 Task: Look for products in the category "Specialty Cheeses" from Miyoko's only.
Action: Mouse moved to (889, 324)
Screenshot: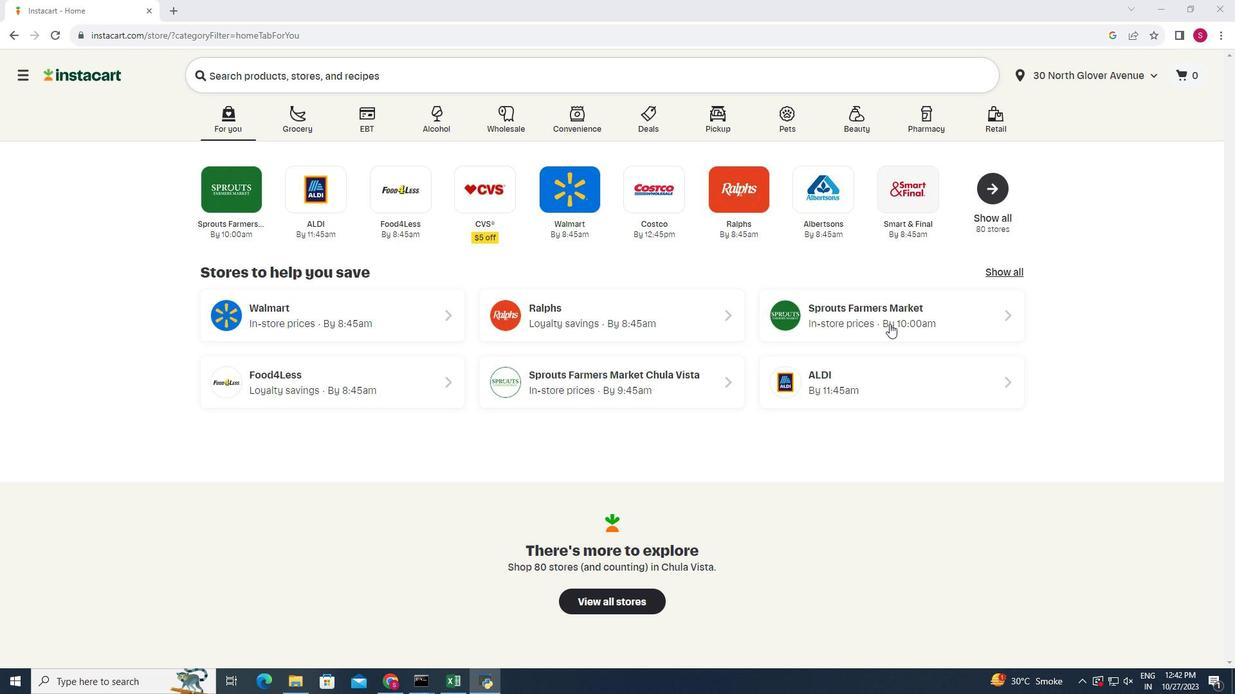 
Action: Mouse pressed left at (889, 324)
Screenshot: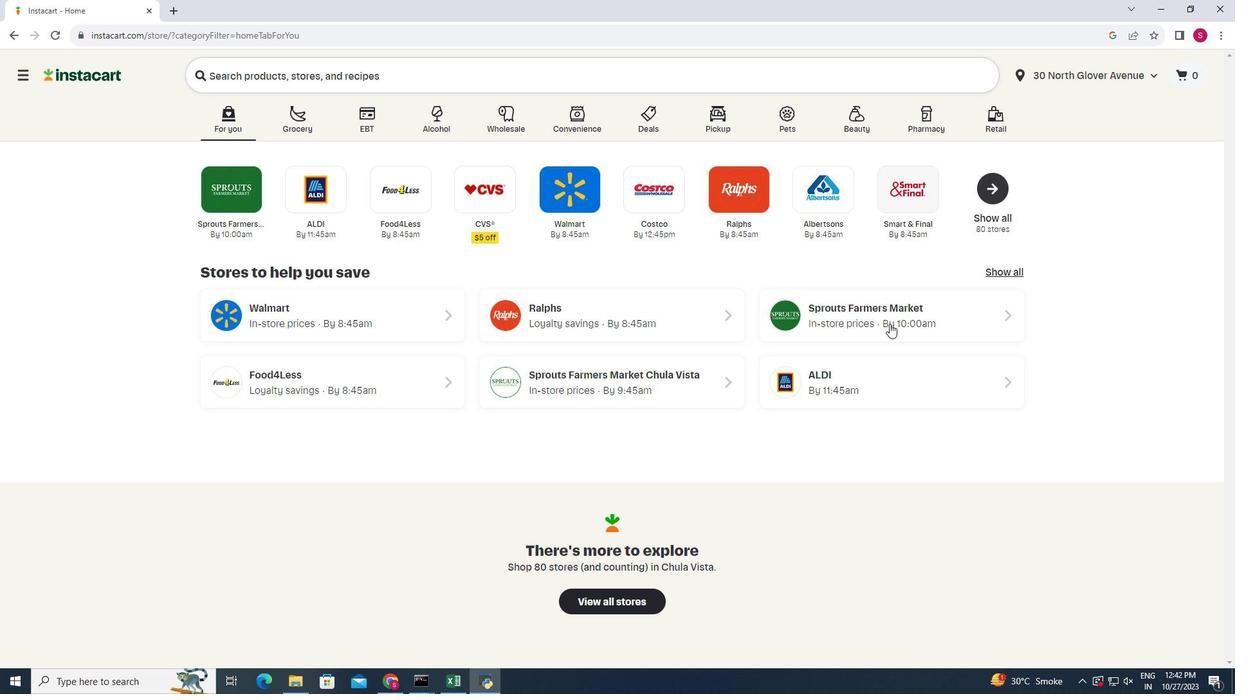 
Action: Mouse moved to (63, 573)
Screenshot: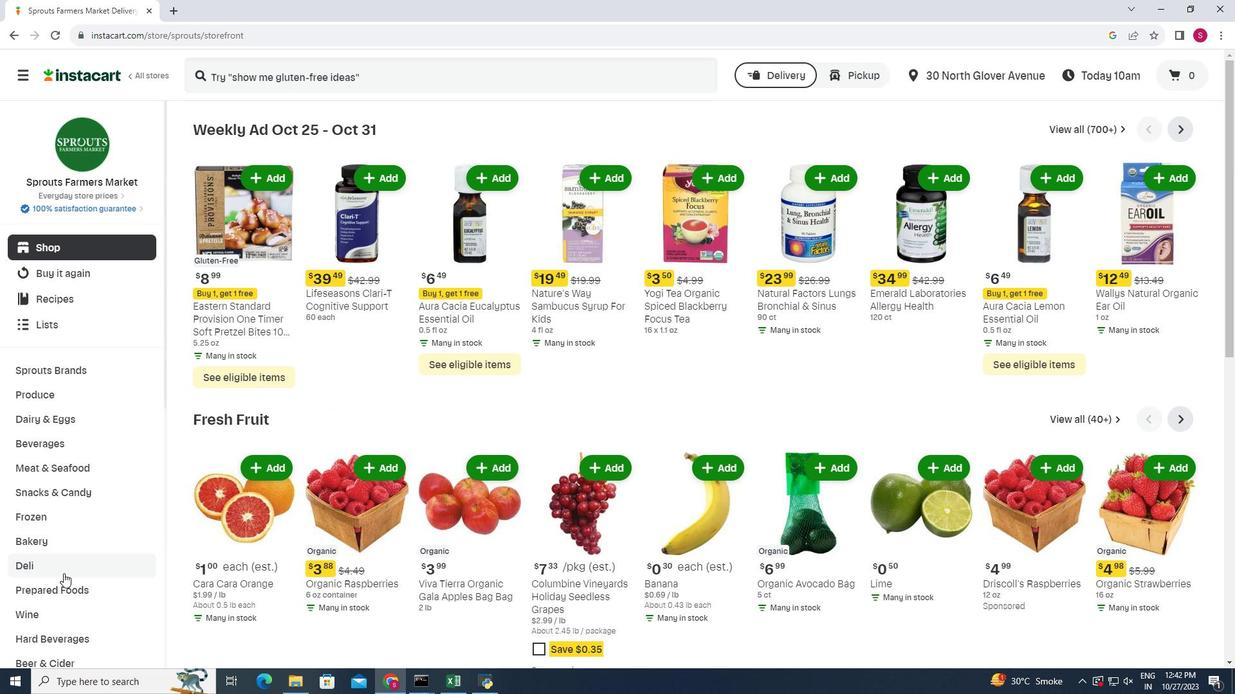 
Action: Mouse pressed left at (63, 573)
Screenshot: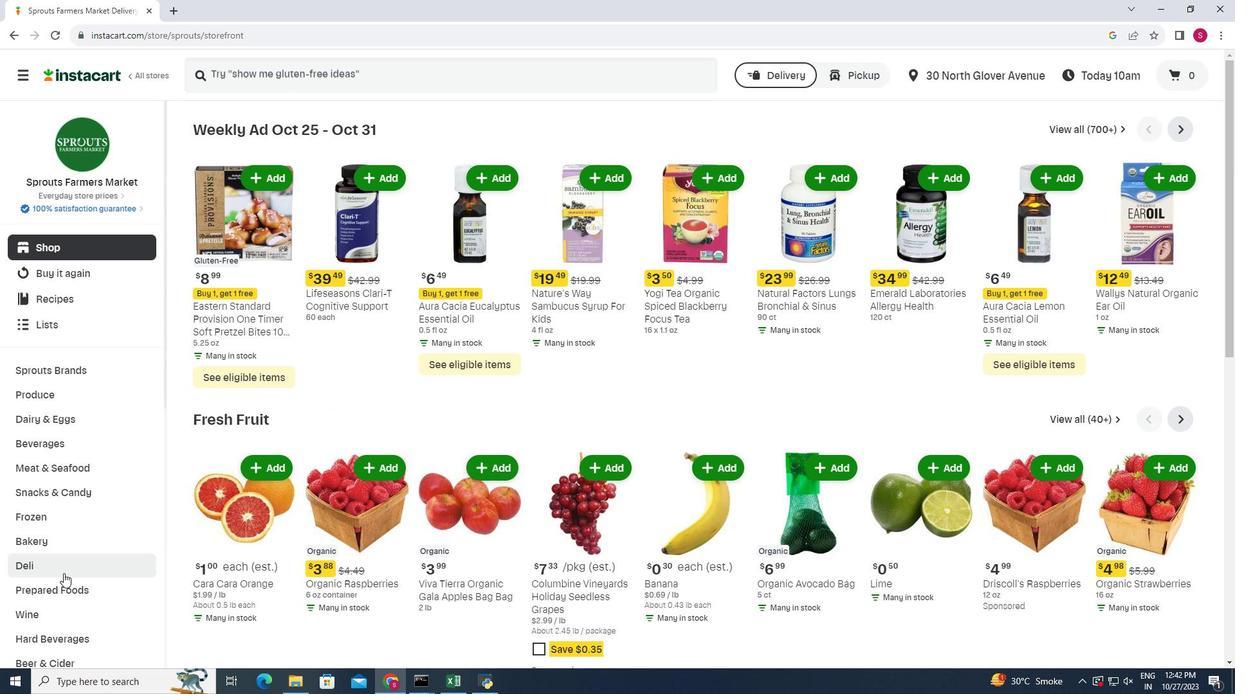 
Action: Mouse moved to (330, 338)
Screenshot: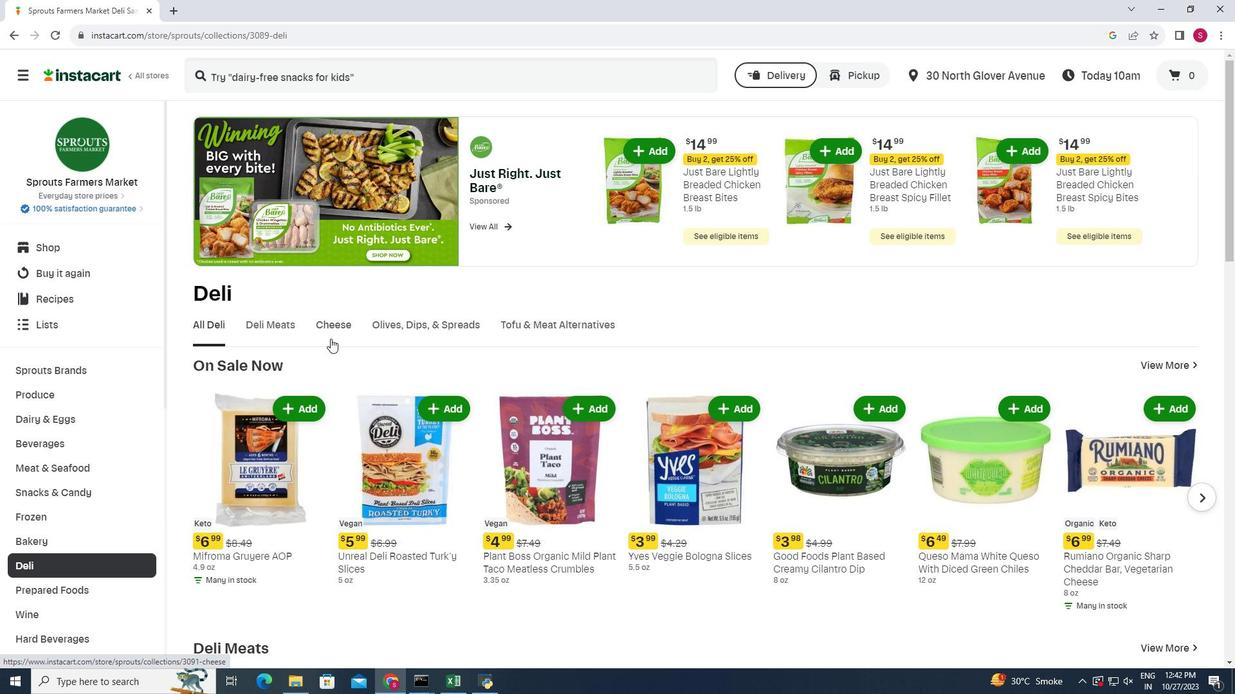 
Action: Mouse pressed left at (330, 338)
Screenshot: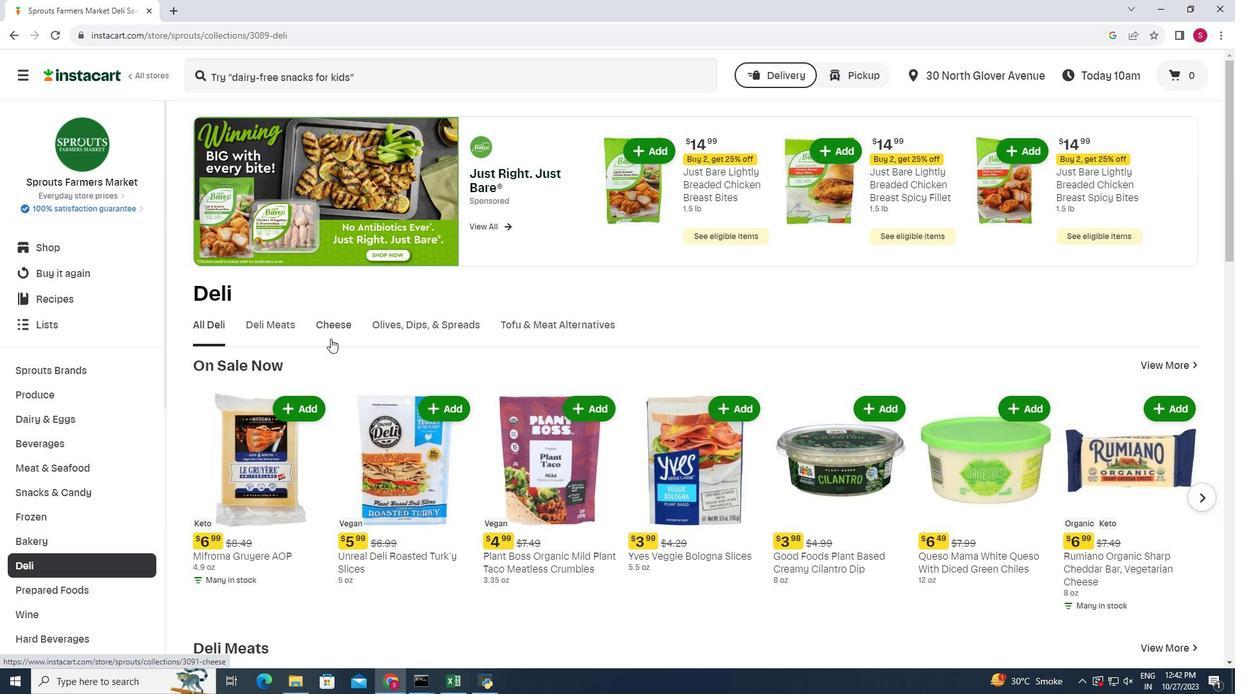 
Action: Mouse moved to (1194, 365)
Screenshot: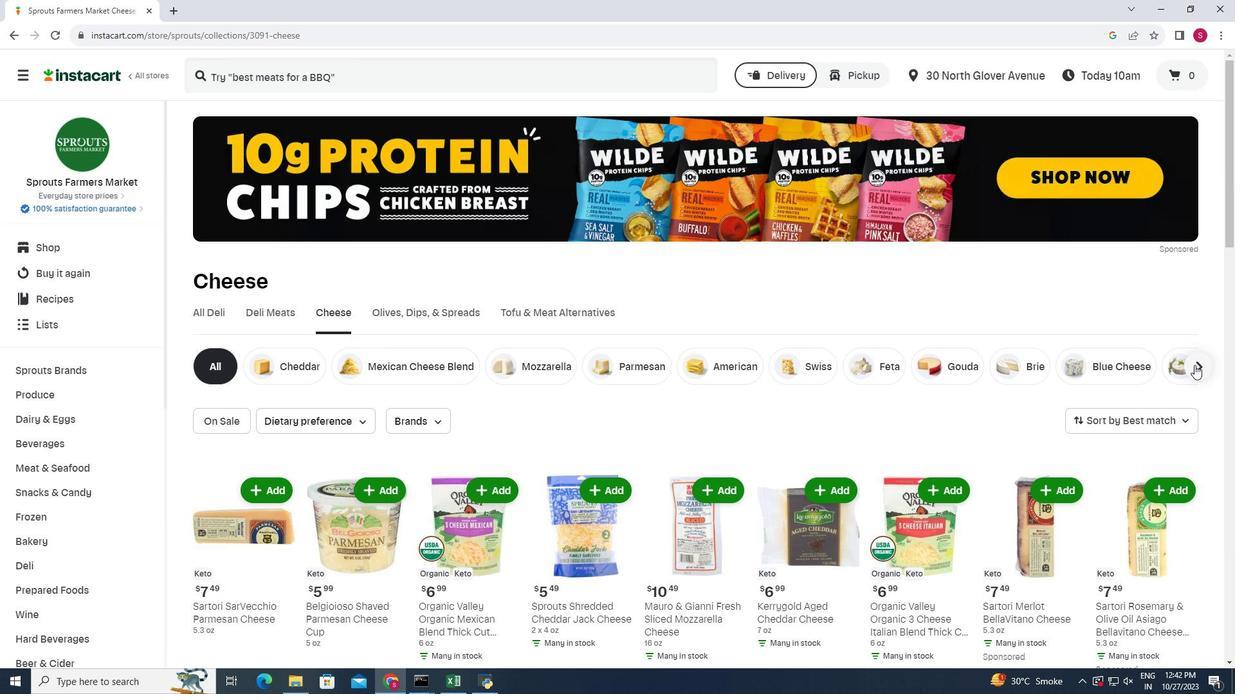 
Action: Mouse pressed left at (1194, 365)
Screenshot: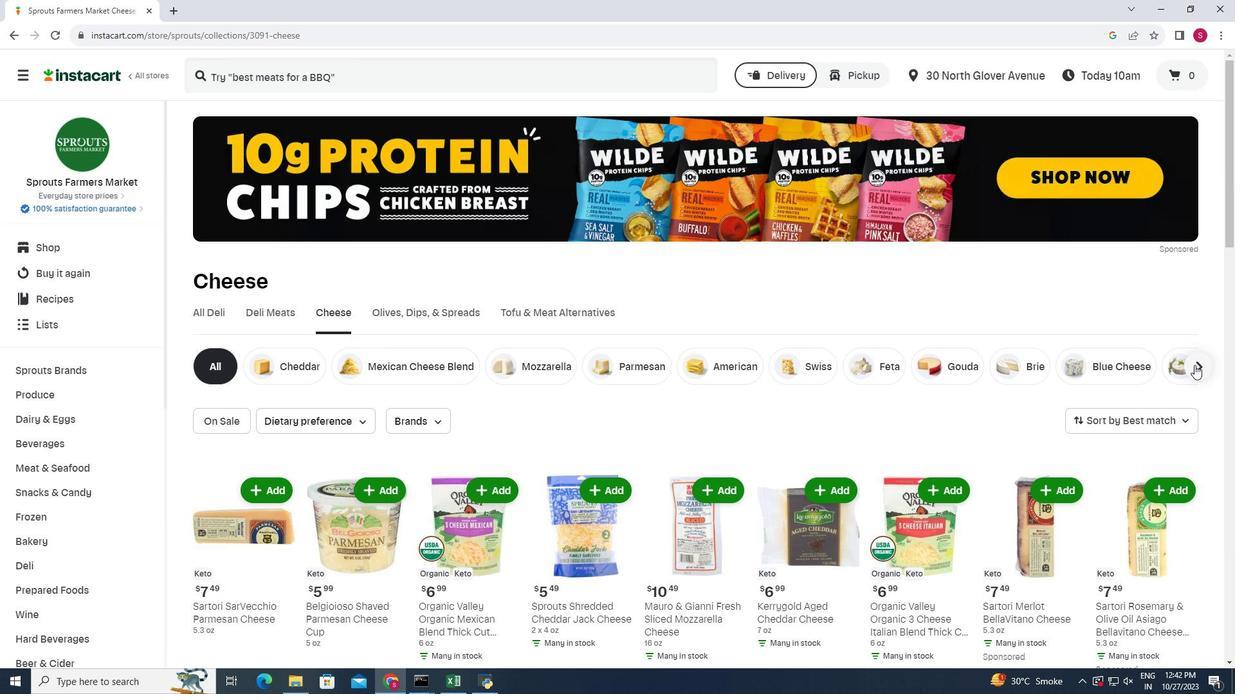 
Action: Mouse moved to (1136, 357)
Screenshot: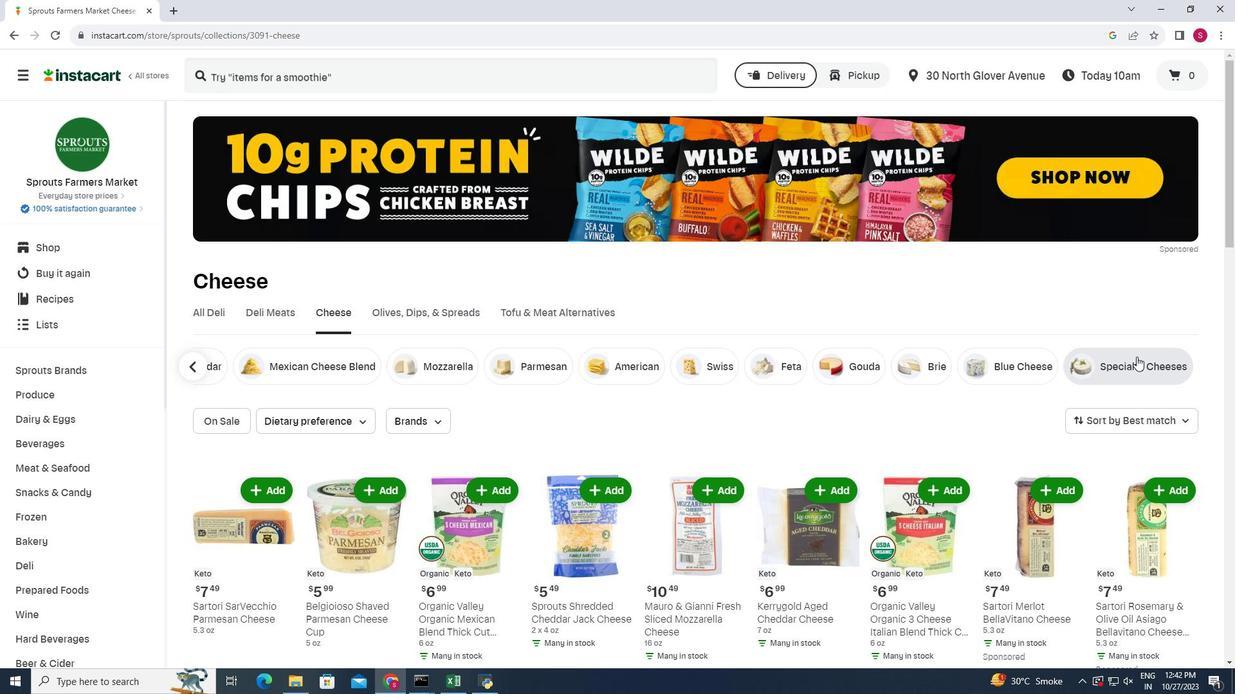 
Action: Mouse pressed left at (1136, 357)
Screenshot: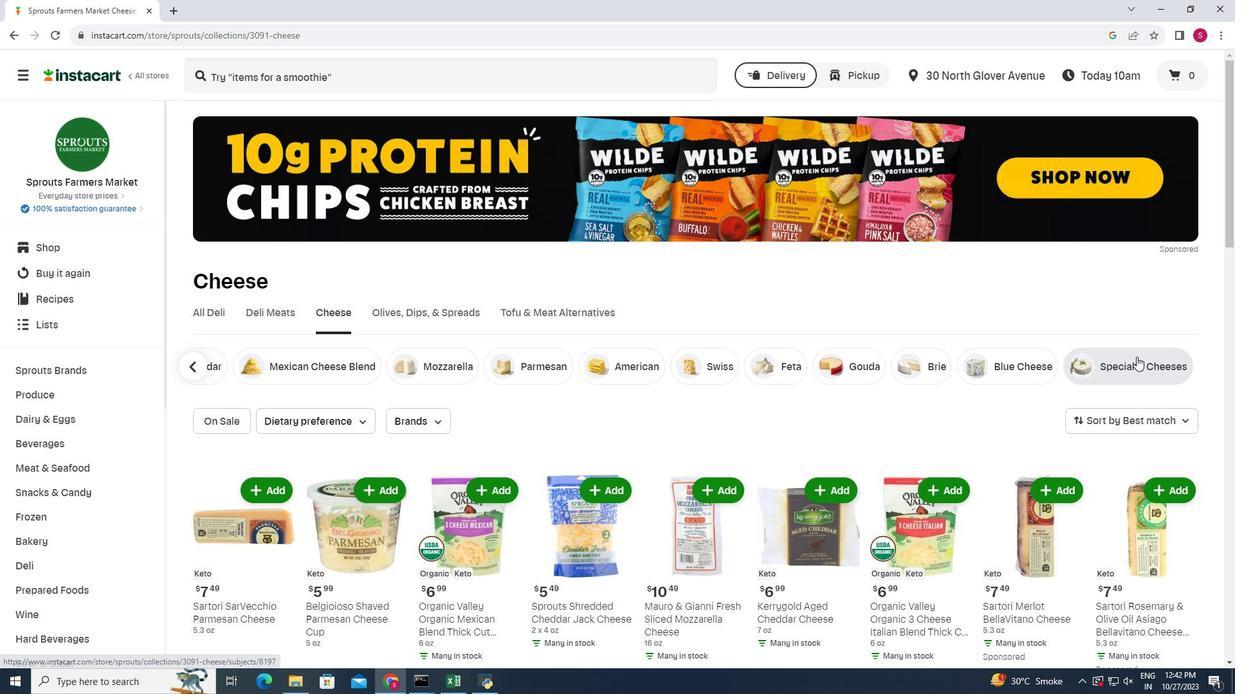 
Action: Mouse moved to (430, 408)
Screenshot: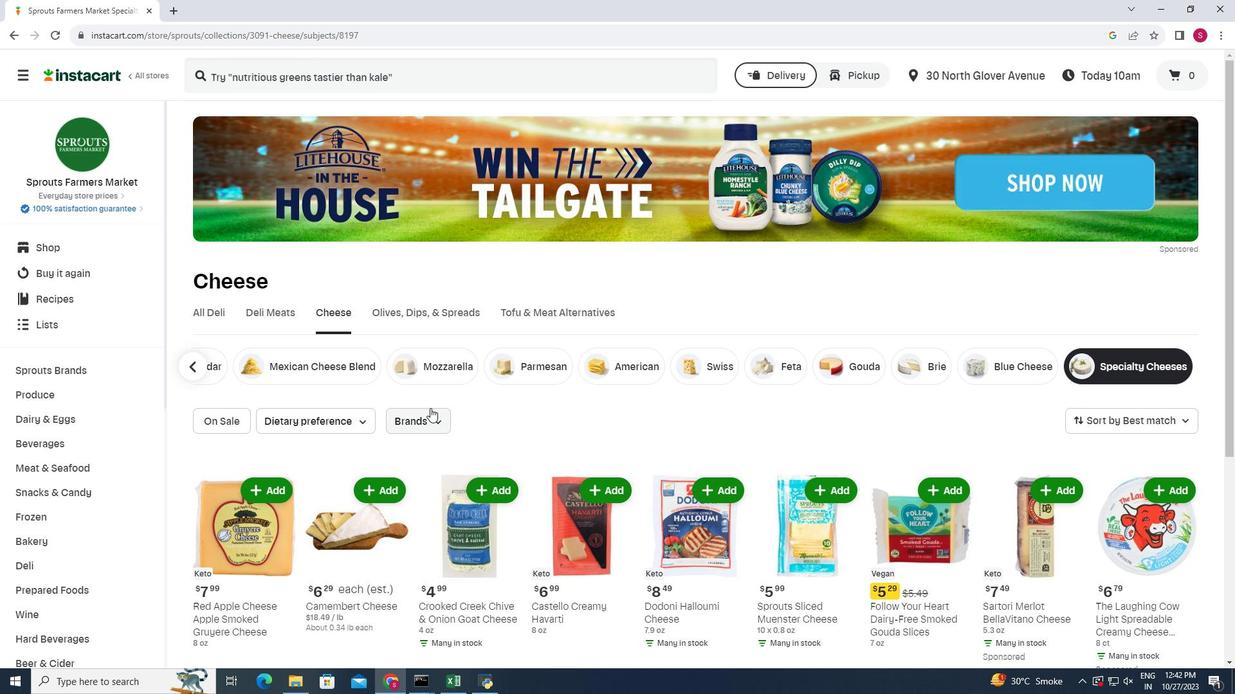 
Action: Mouse pressed left at (430, 408)
Screenshot: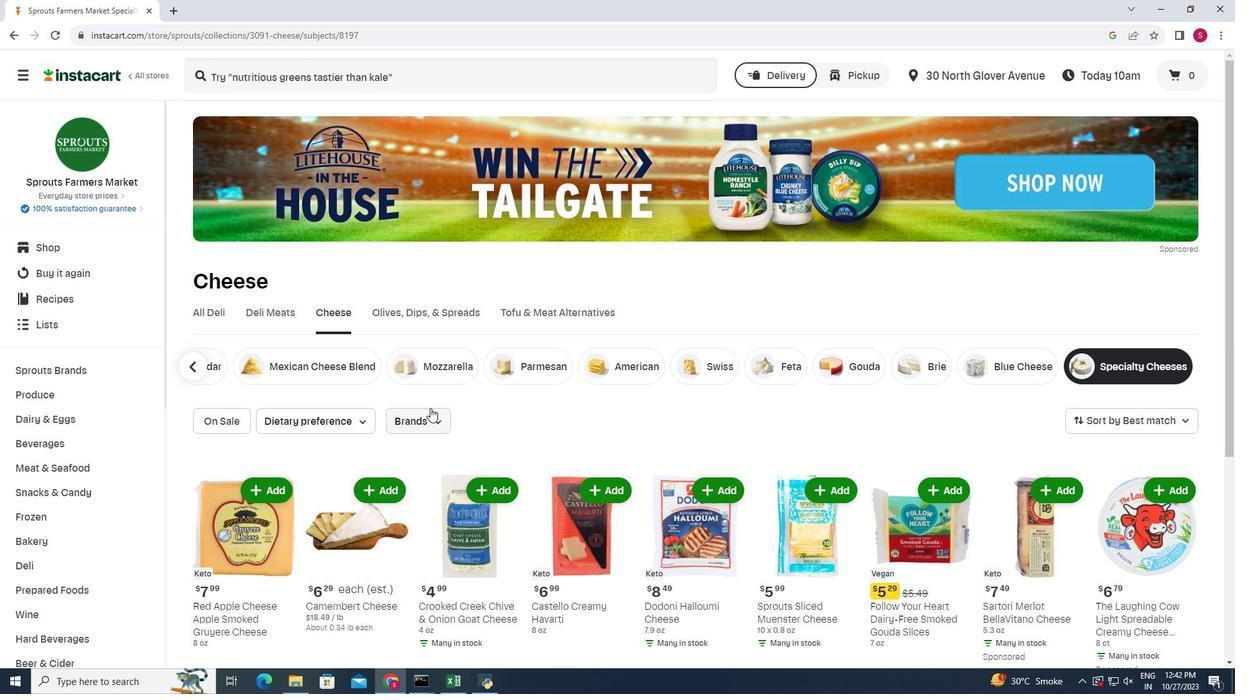 
Action: Mouse moved to (442, 472)
Screenshot: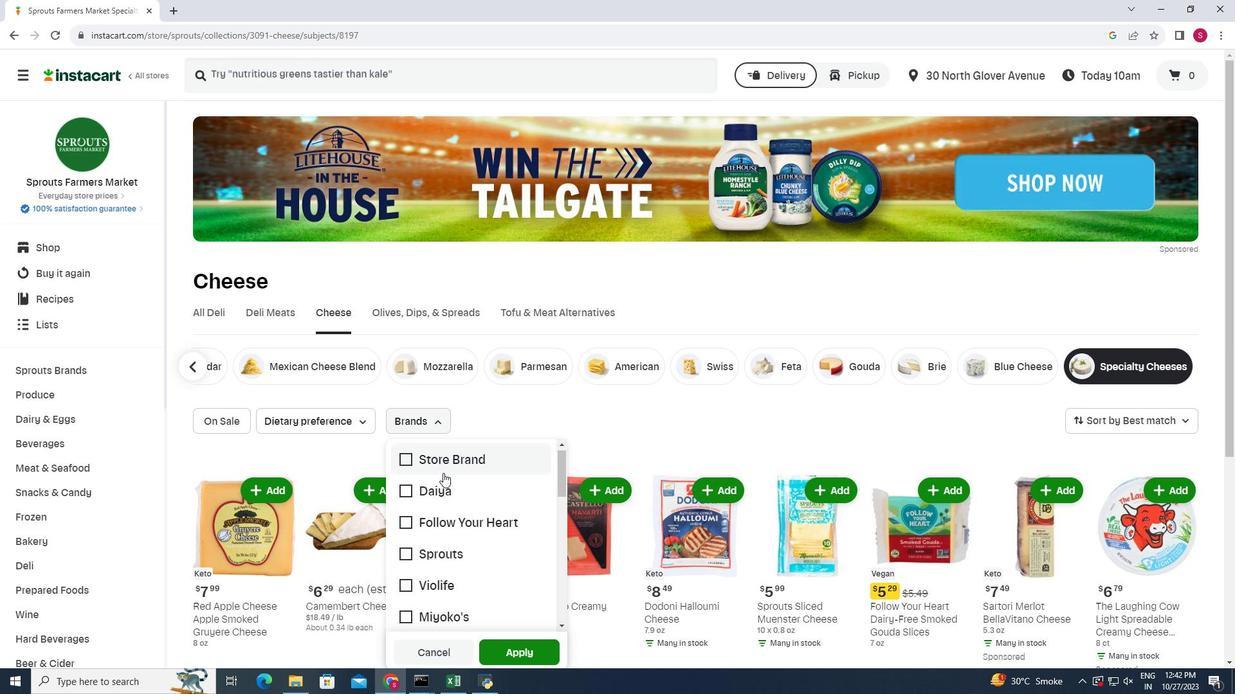 
Action: Mouse scrolled (442, 472) with delta (0, 0)
Screenshot: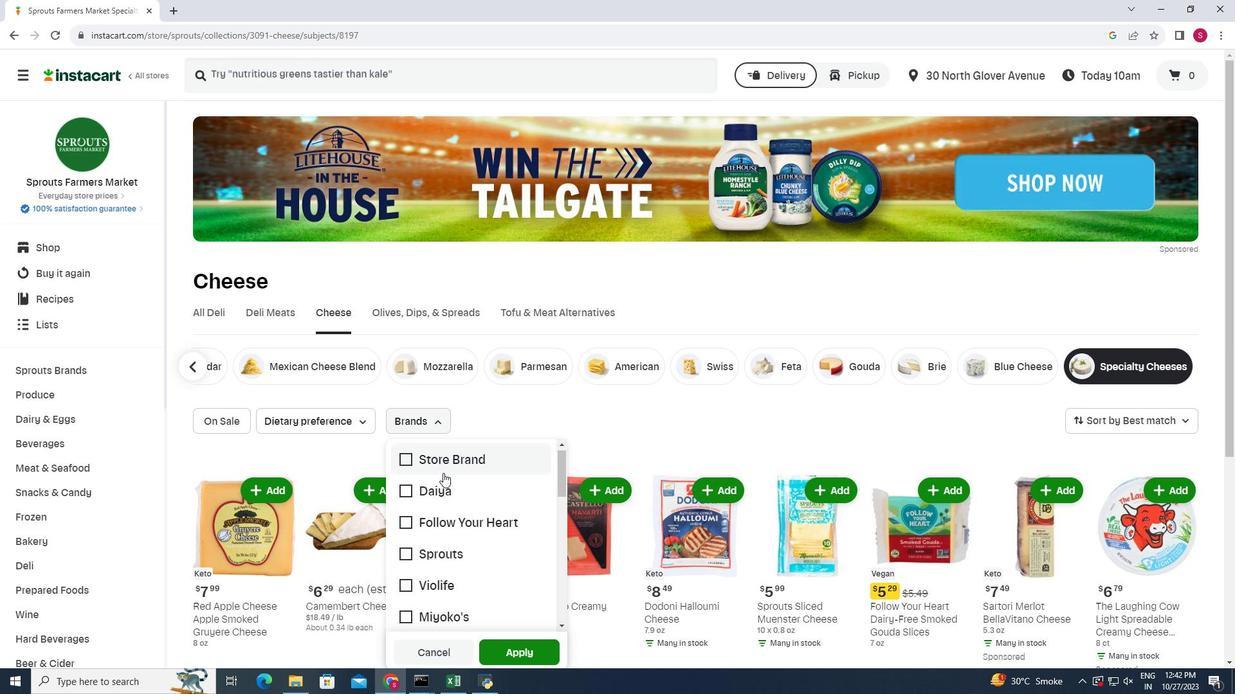 
Action: Mouse moved to (405, 553)
Screenshot: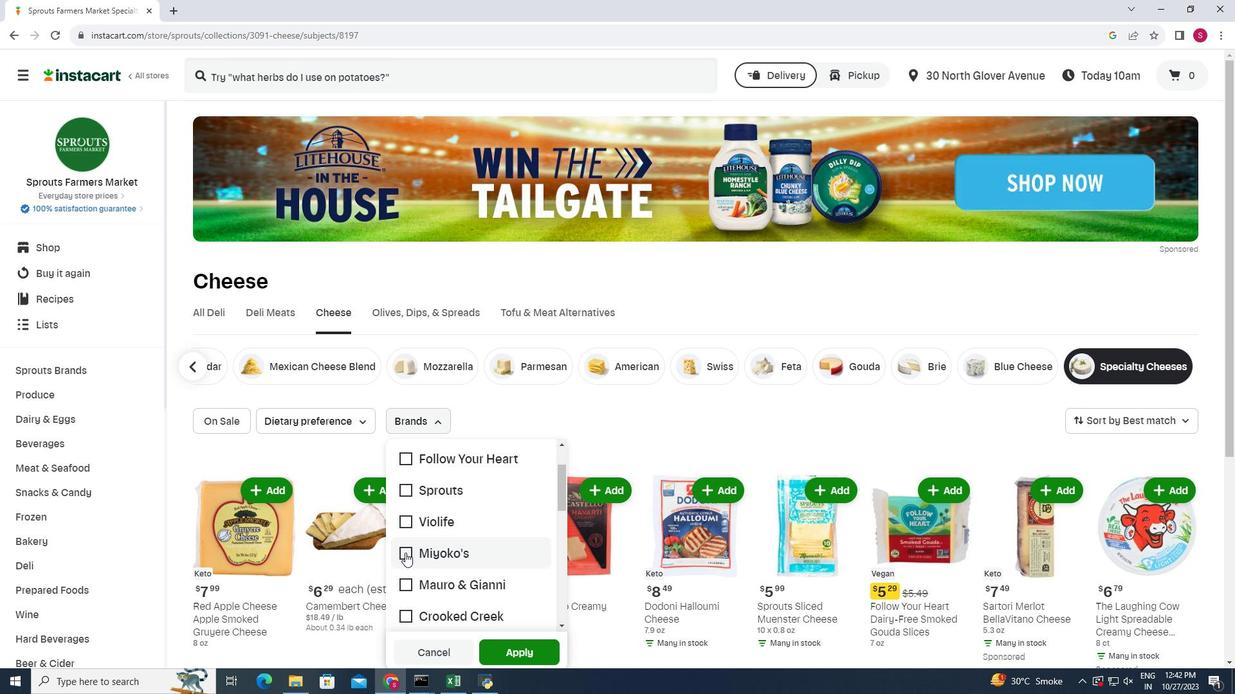 
Action: Mouse pressed left at (405, 553)
Screenshot: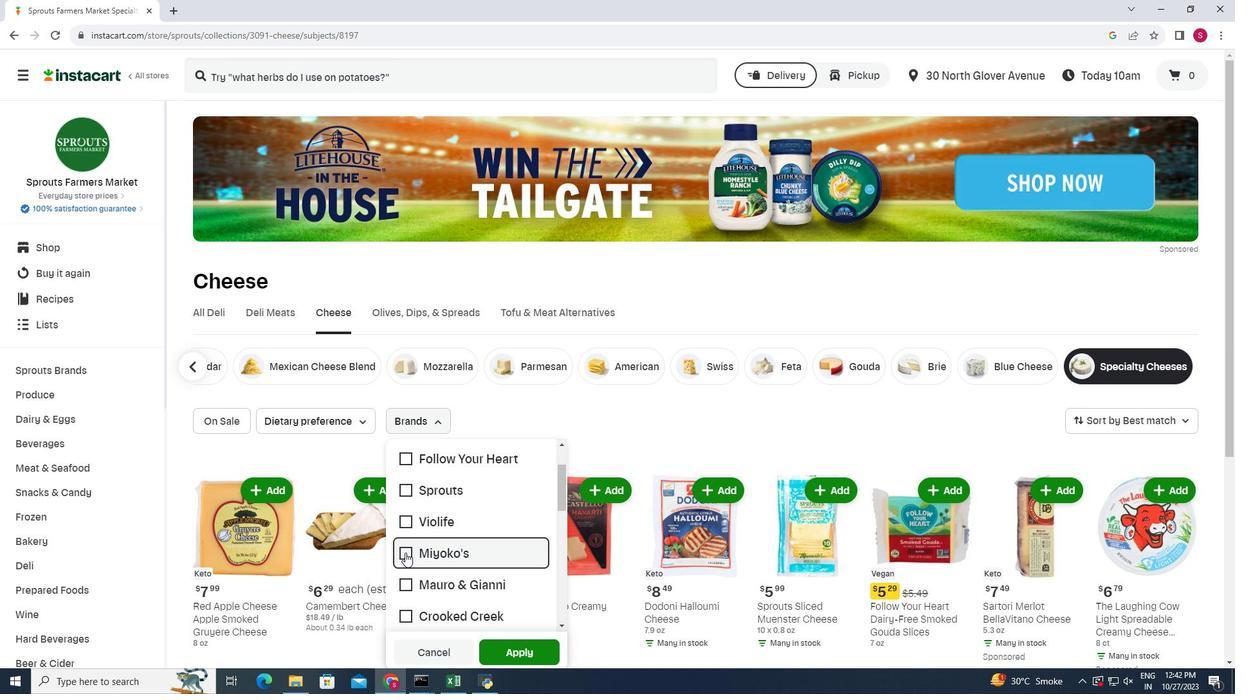 
Action: Mouse moved to (495, 648)
Screenshot: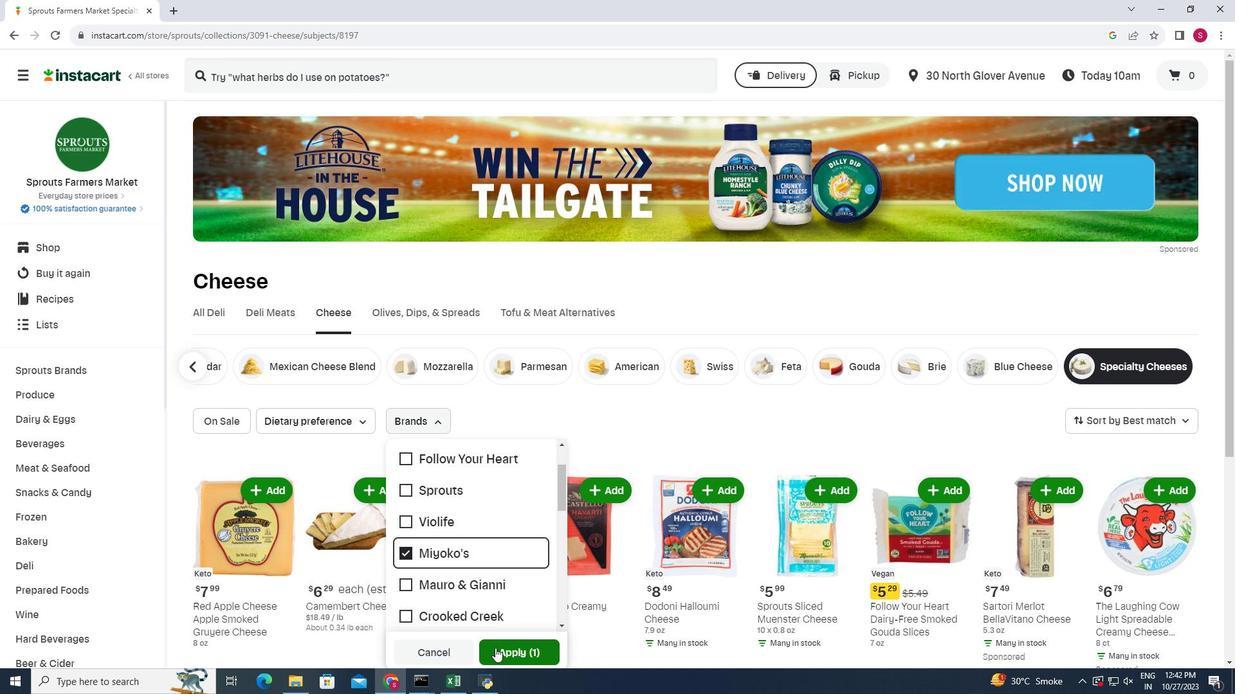 
Action: Mouse pressed left at (495, 648)
Screenshot: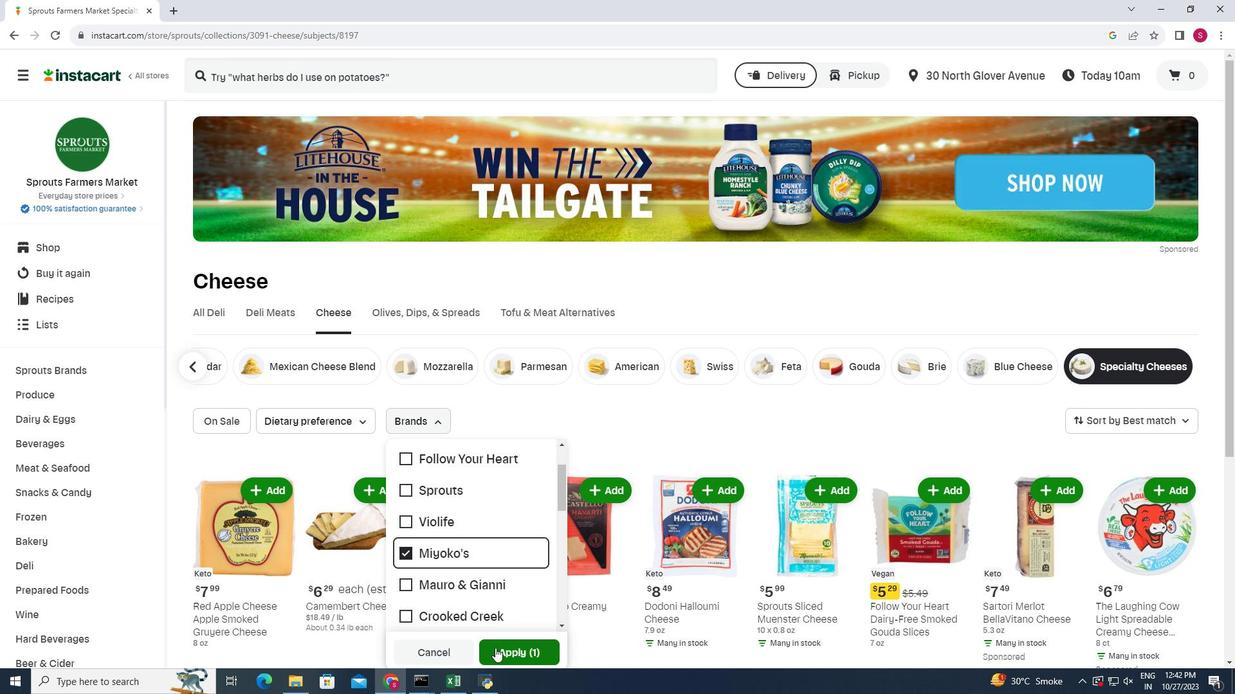 
Action: Mouse moved to (592, 448)
Screenshot: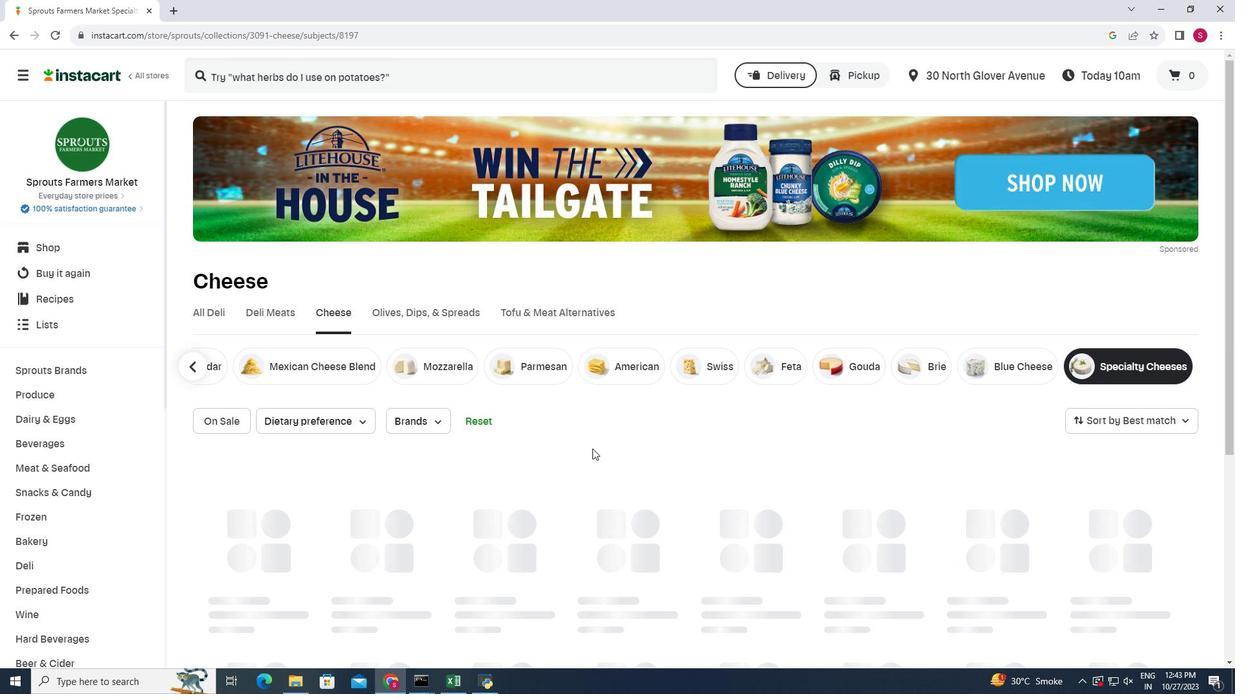 
Action: Mouse scrolled (592, 448) with delta (0, 0)
Screenshot: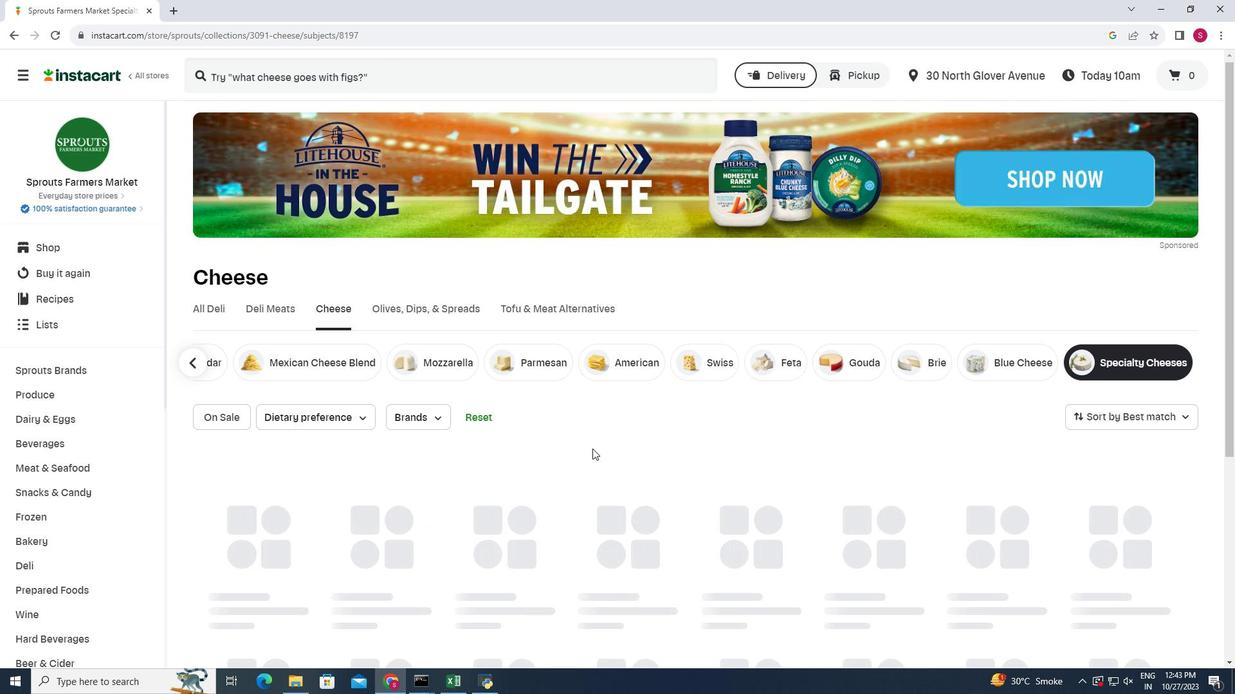 
Action: Mouse scrolled (592, 448) with delta (0, 0)
Screenshot: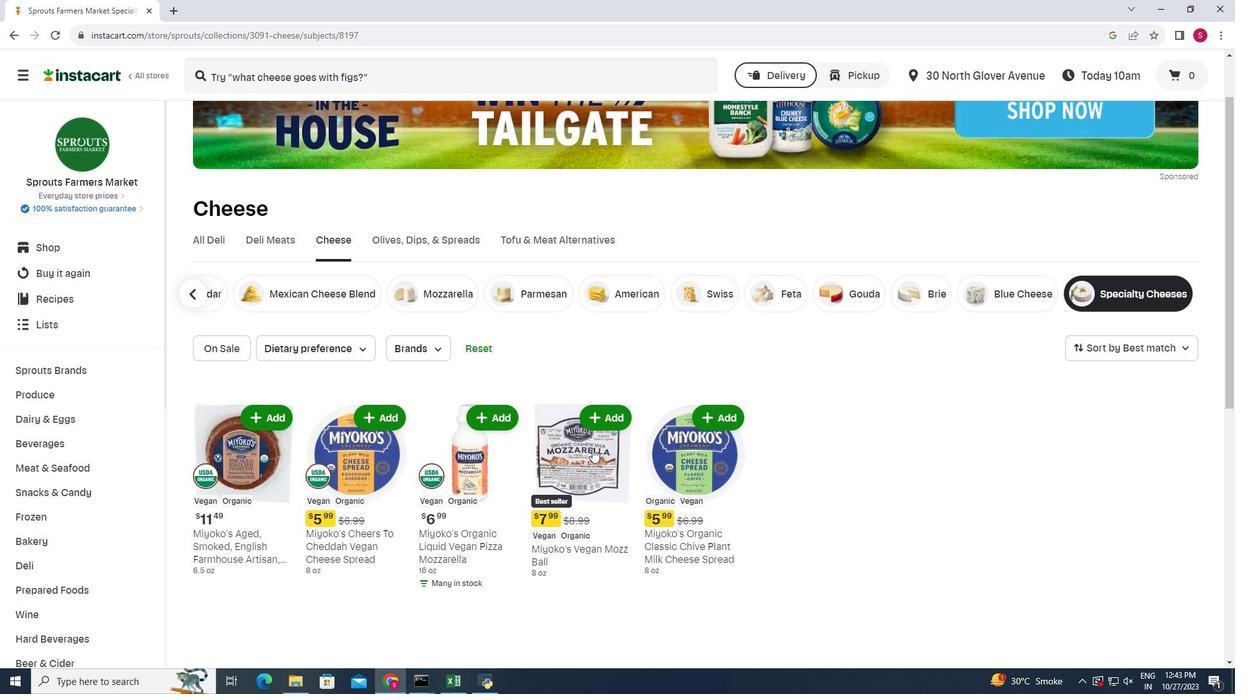 
Action: Mouse scrolled (592, 448) with delta (0, 0)
Screenshot: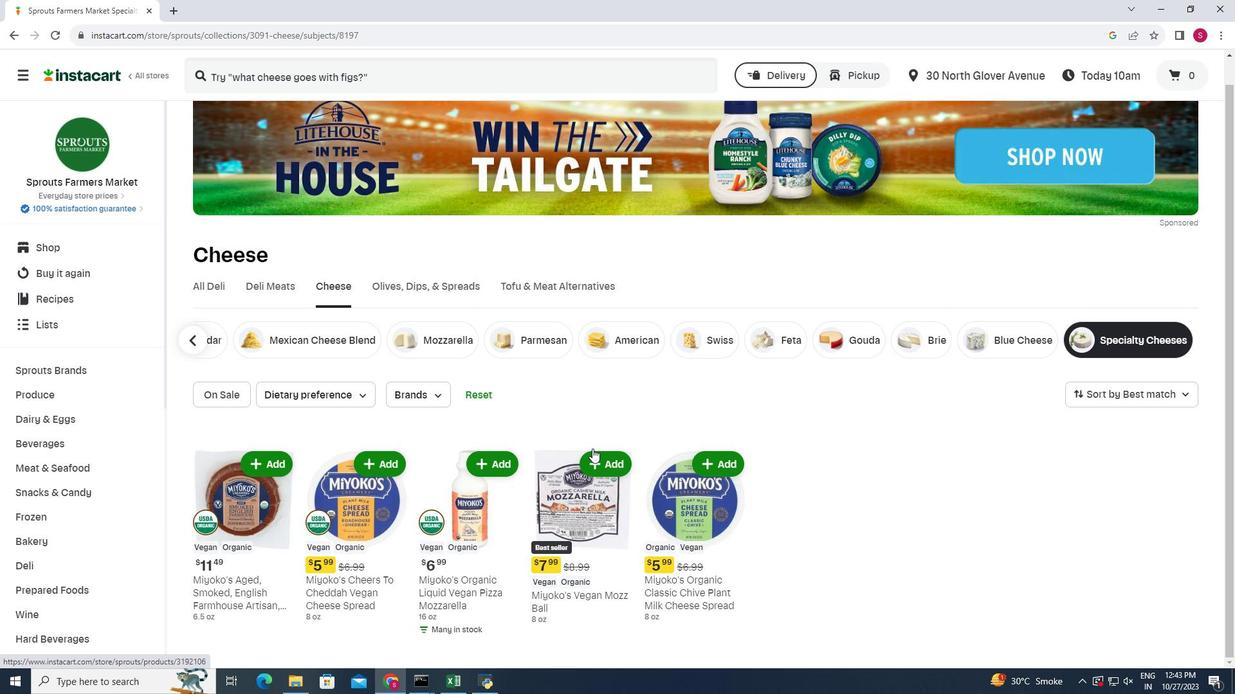 
Action: Mouse scrolled (592, 448) with delta (0, 0)
Screenshot: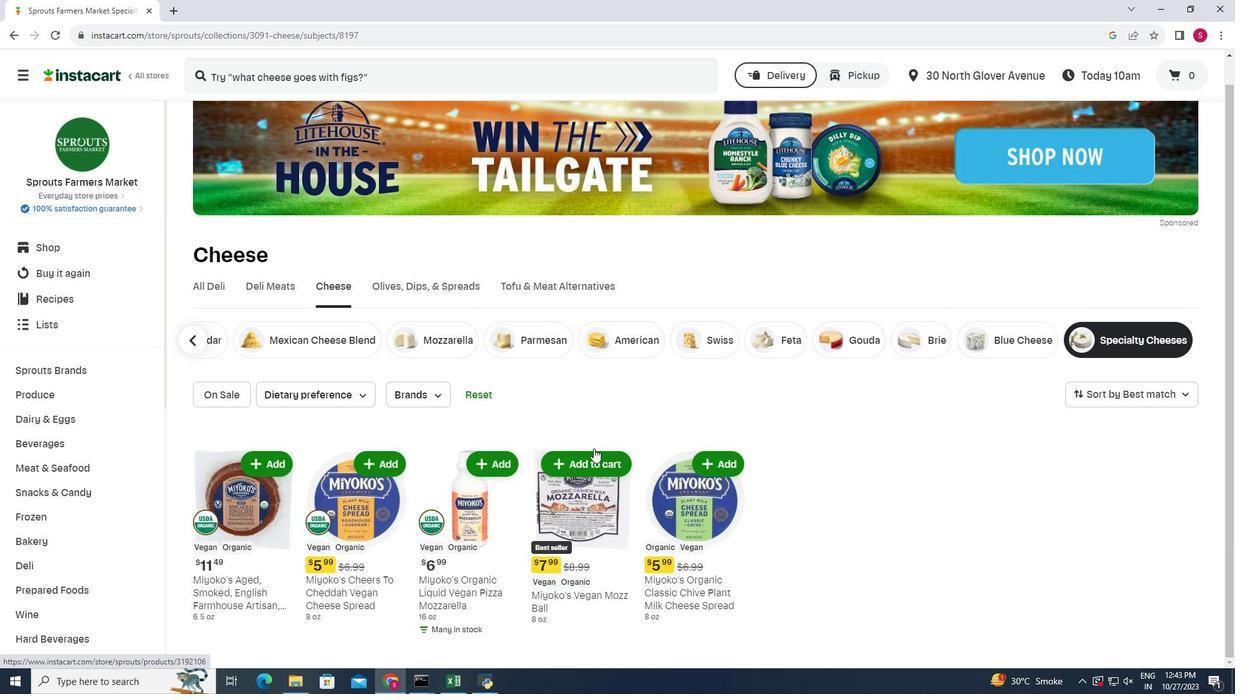 
Action: Mouse moved to (596, 450)
Screenshot: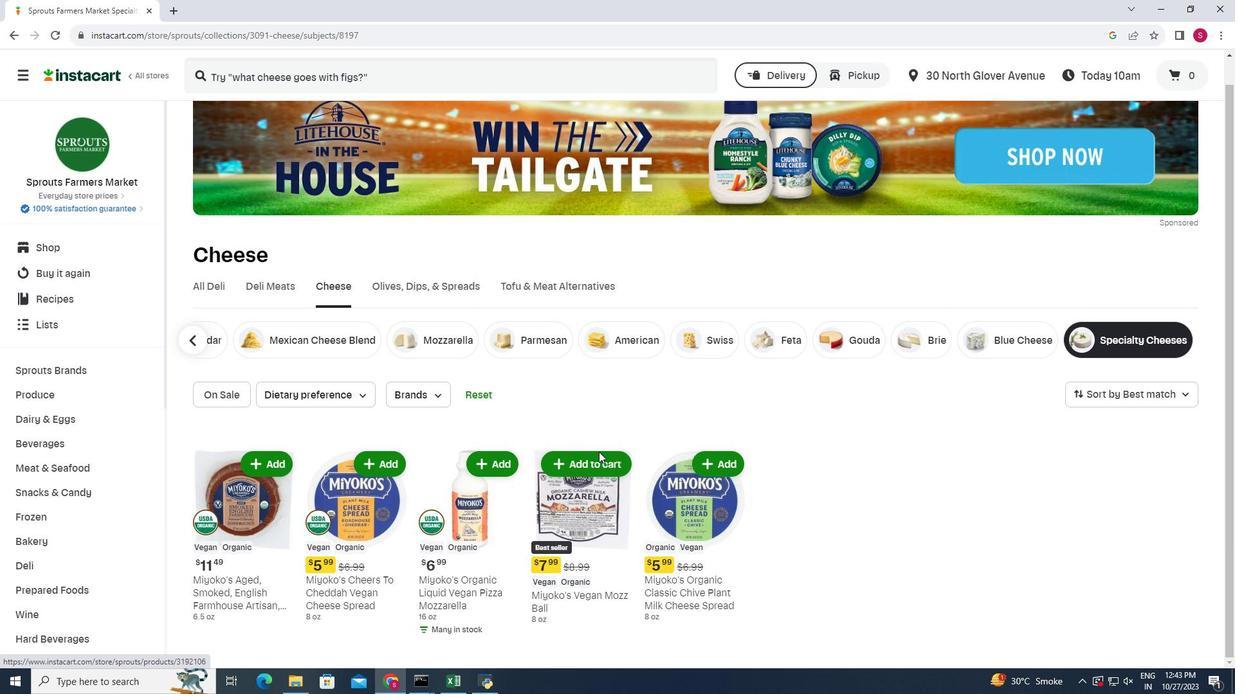 
Action: Mouse scrolled (596, 449) with delta (0, 0)
Screenshot: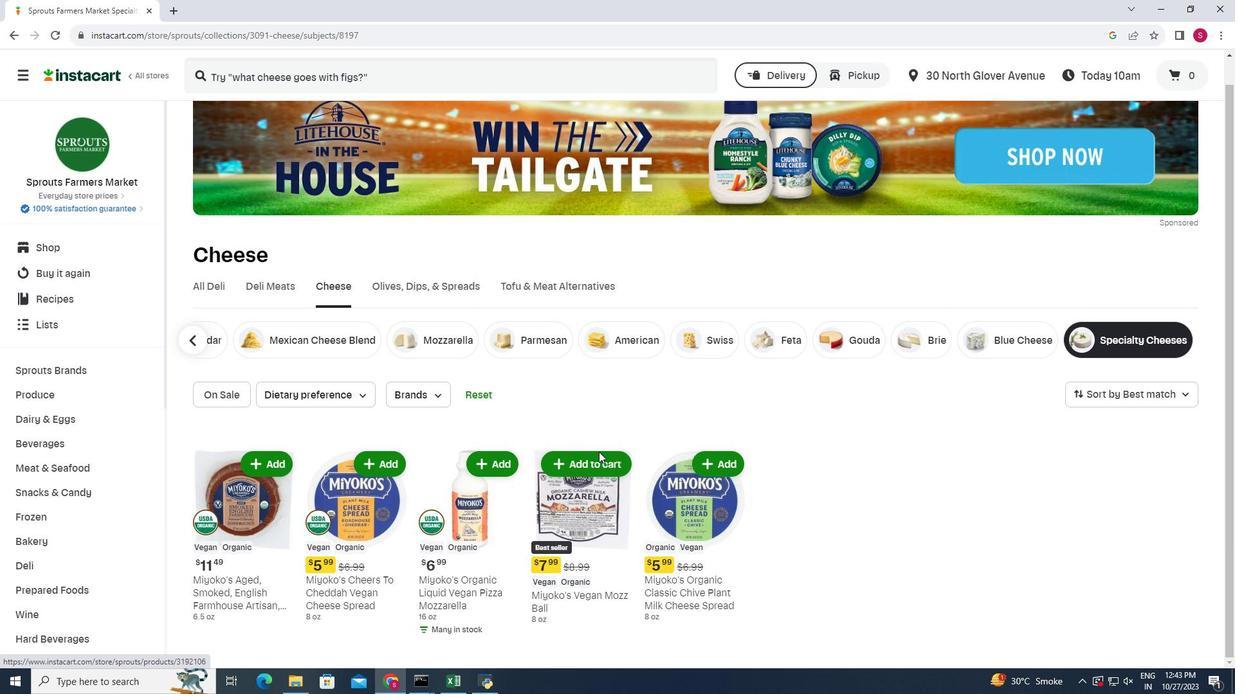 
Action: Mouse moved to (598, 452)
Screenshot: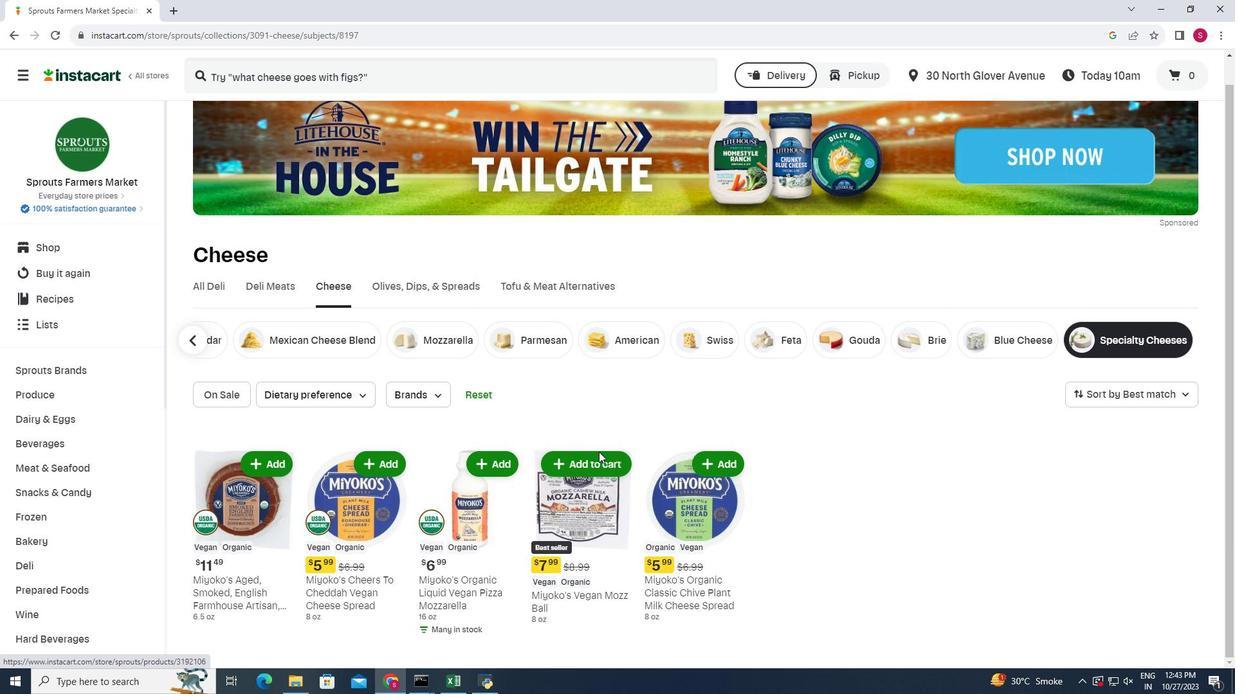 
